Task: Select require new posts to be reviewed by admins in group.
Action: Mouse moved to (568, 75)
Screenshot: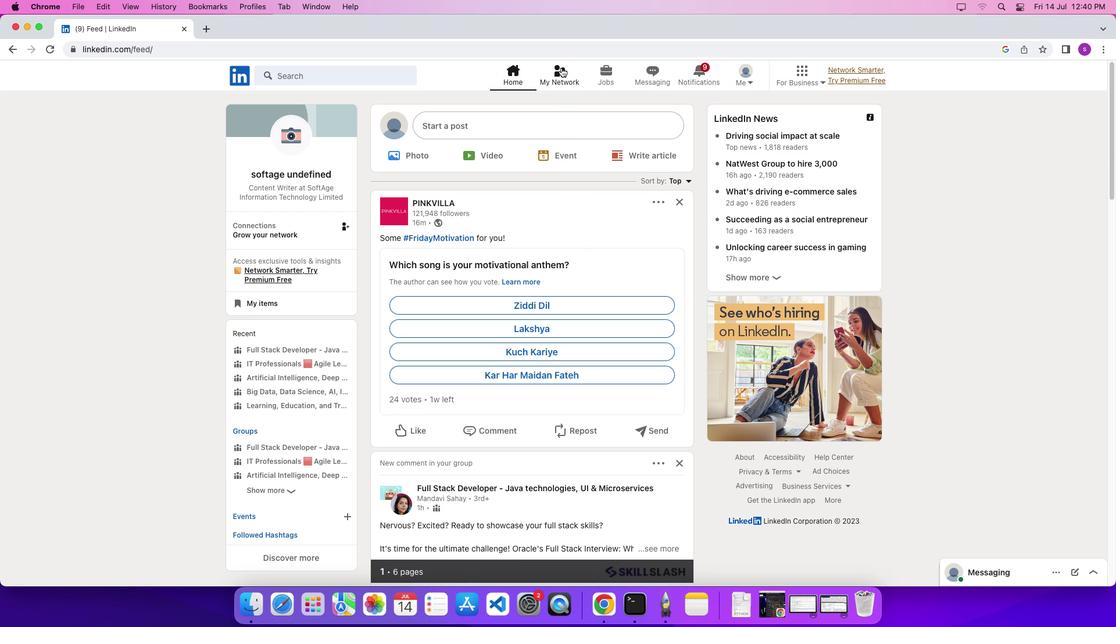 
Action: Mouse pressed left at (568, 75)
Screenshot: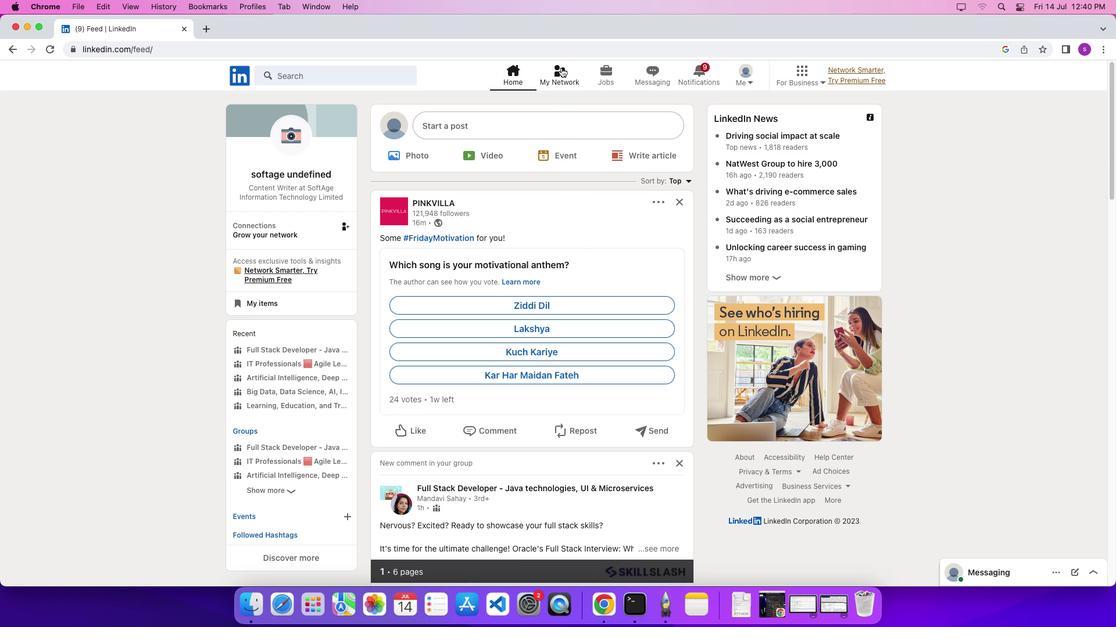 
Action: Mouse pressed left at (568, 75)
Screenshot: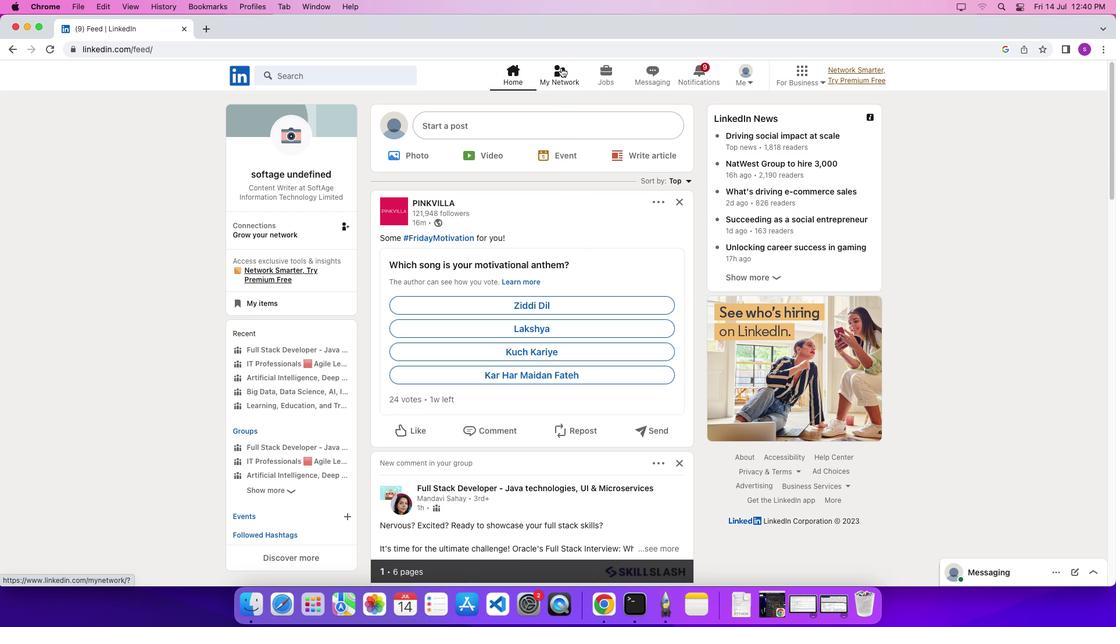 
Action: Mouse moved to (344, 212)
Screenshot: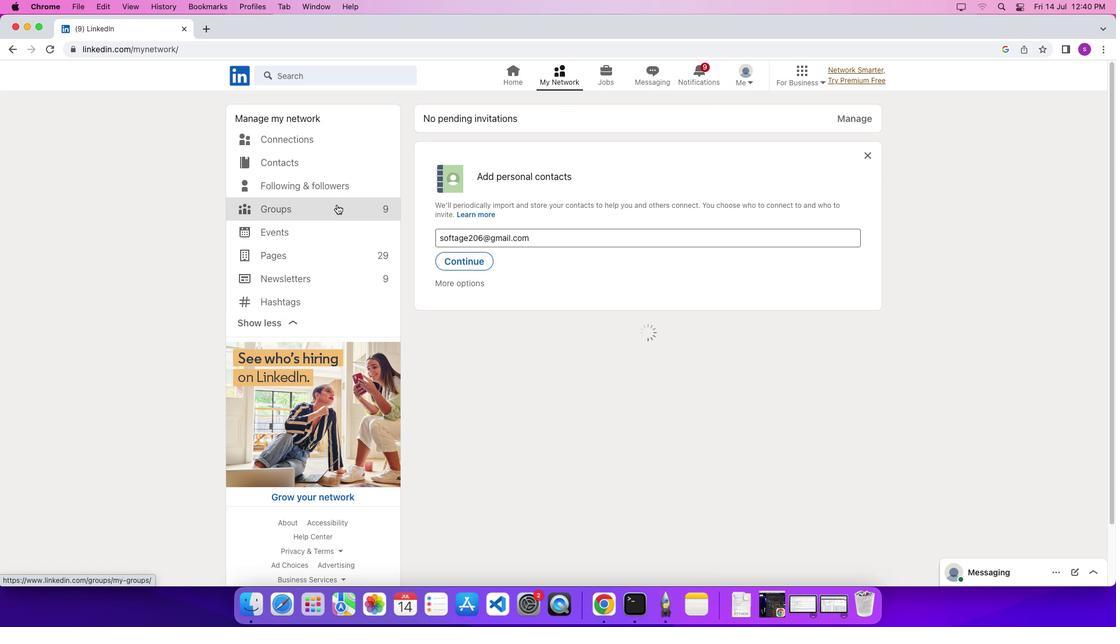 
Action: Mouse pressed left at (344, 212)
Screenshot: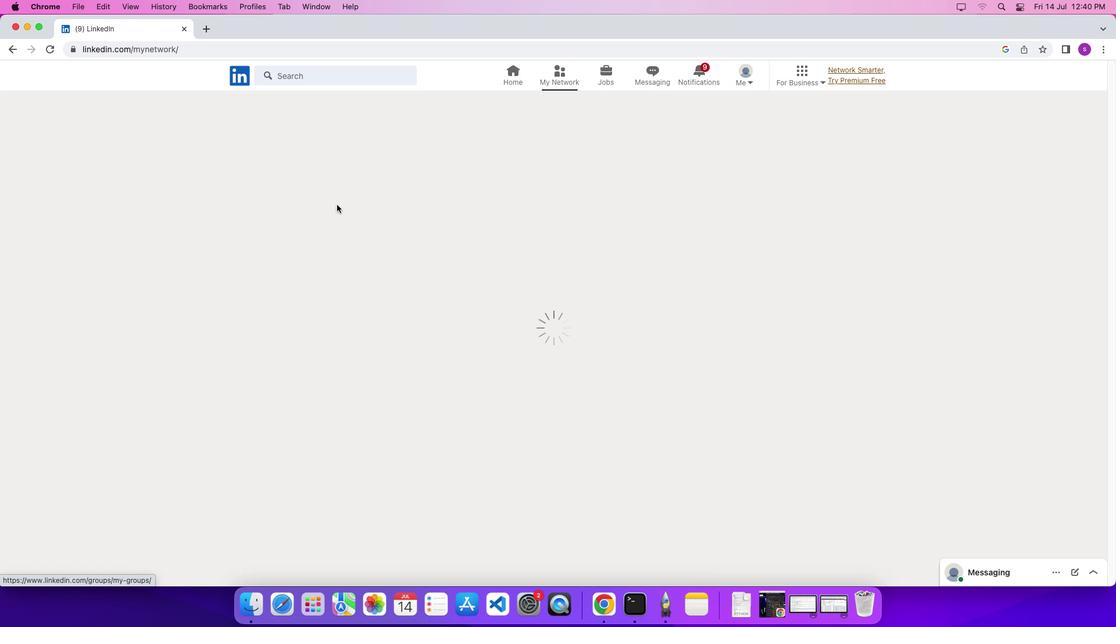 
Action: Mouse moved to (630, 126)
Screenshot: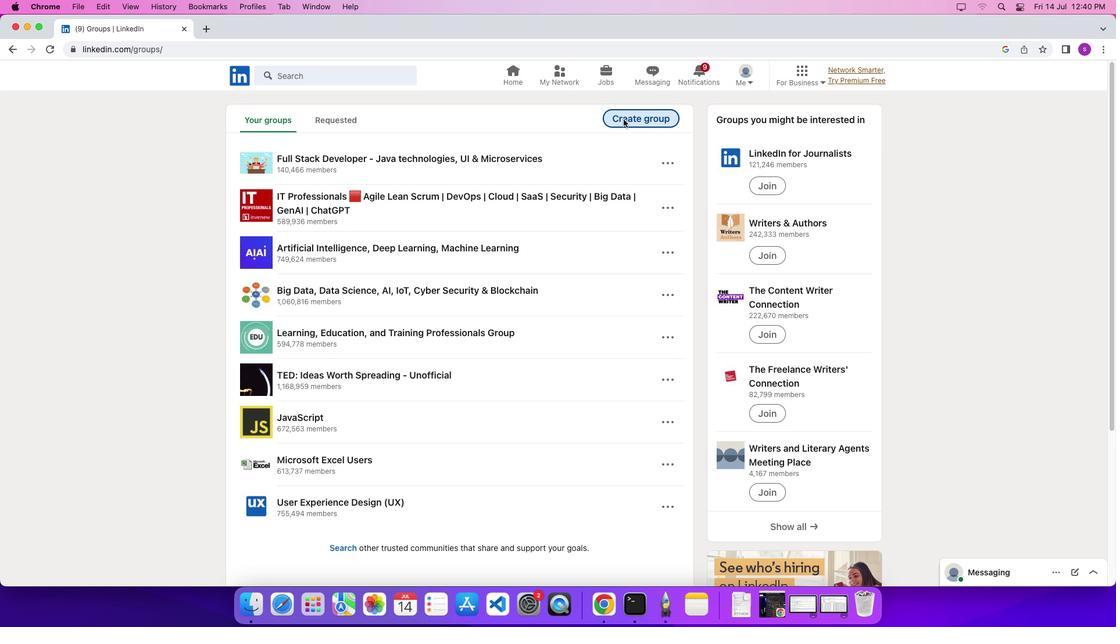 
Action: Mouse pressed left at (630, 126)
Screenshot: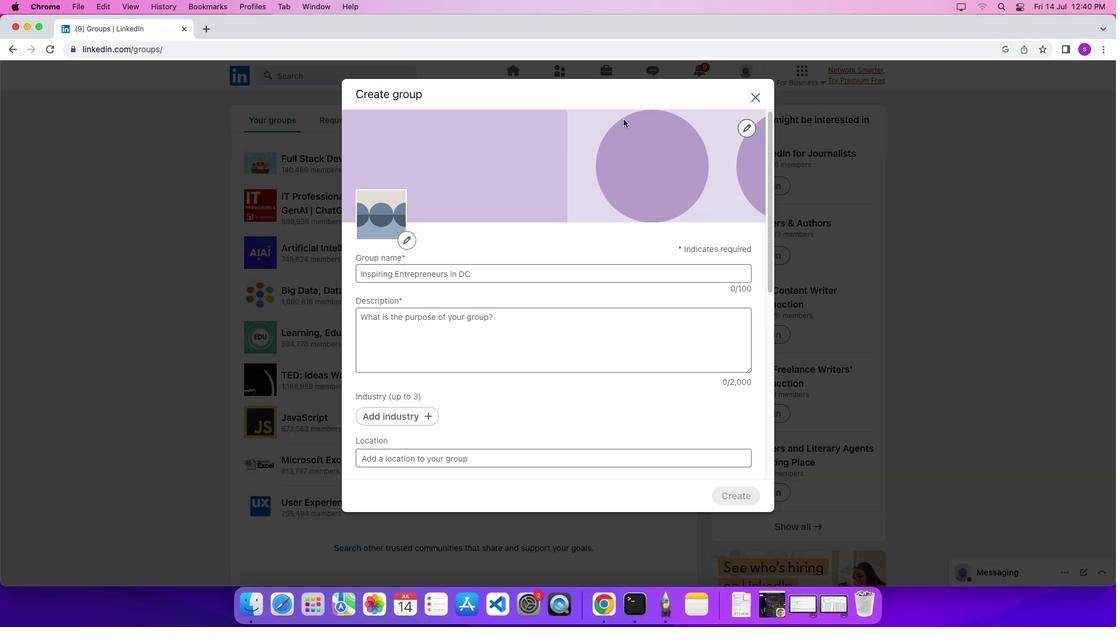 
Action: Mouse moved to (586, 331)
Screenshot: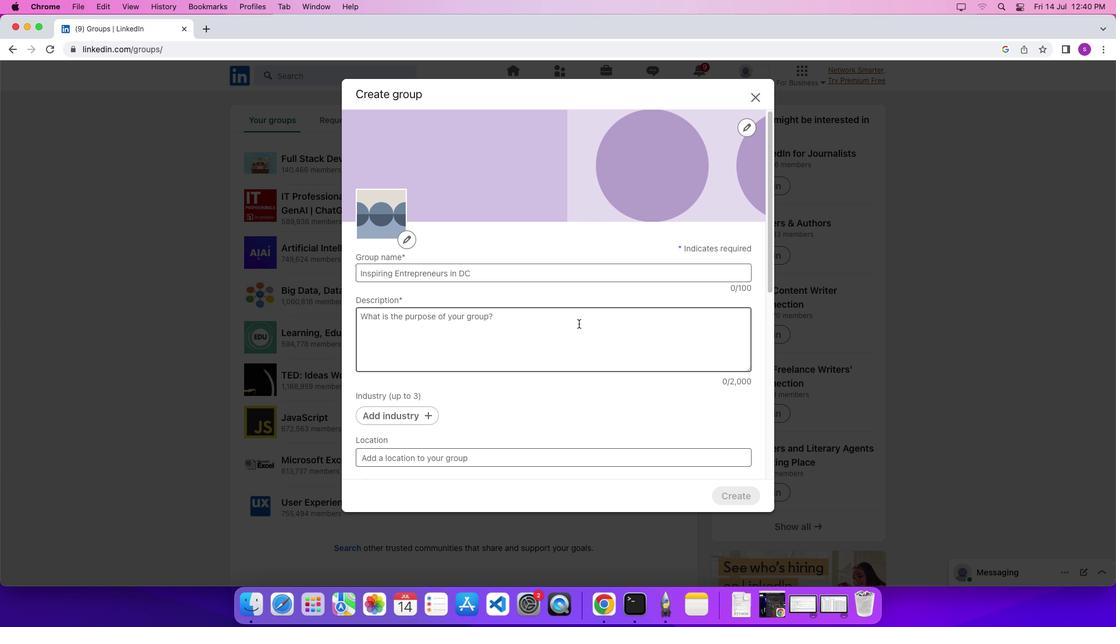 
Action: Mouse scrolled (586, 331) with delta (7, 6)
Screenshot: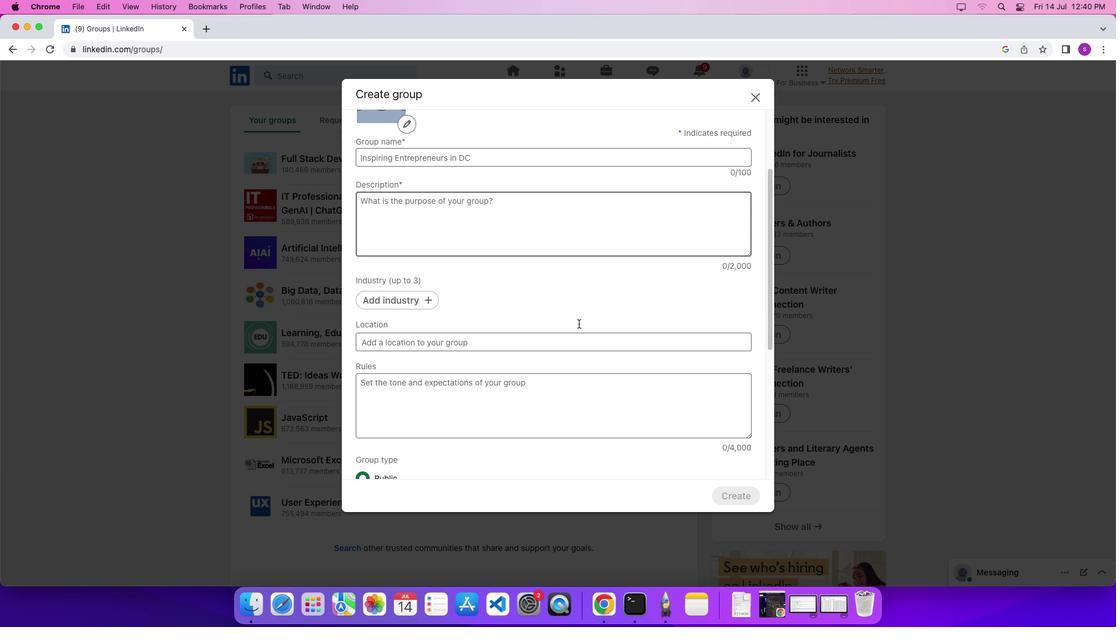 
Action: Mouse scrolled (586, 331) with delta (7, 6)
Screenshot: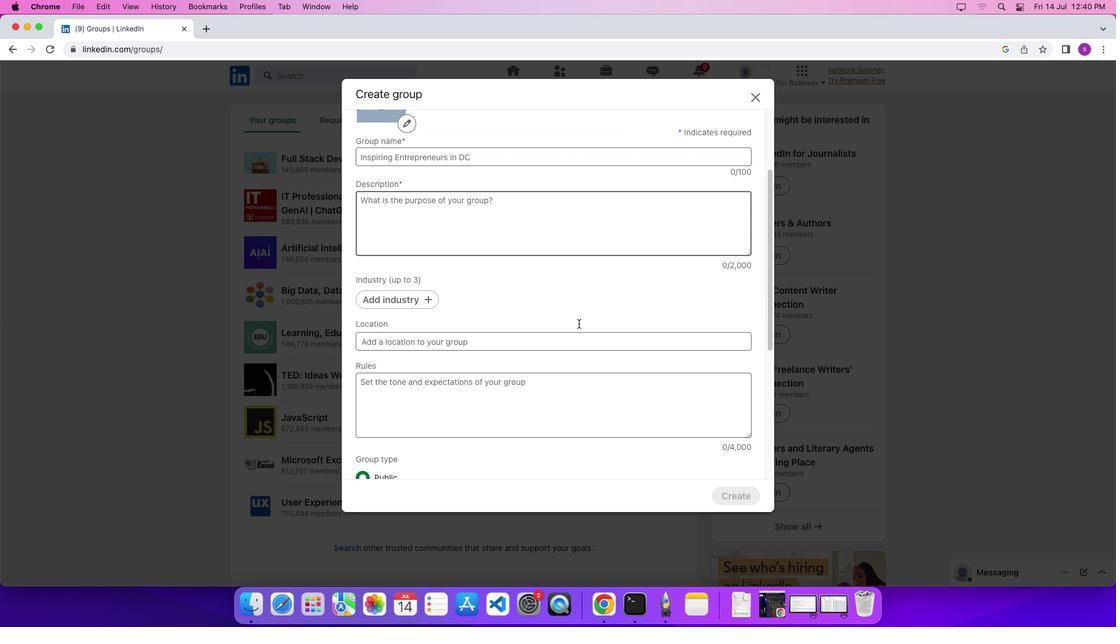 
Action: Mouse scrolled (586, 331) with delta (7, 5)
Screenshot: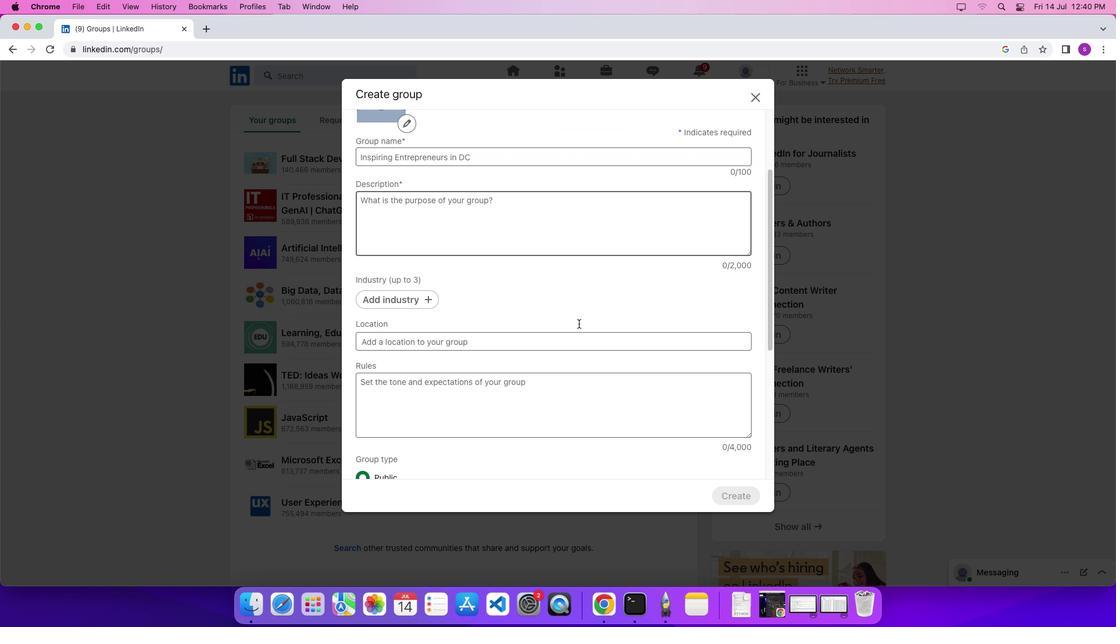 
Action: Mouse scrolled (586, 331) with delta (7, 6)
Screenshot: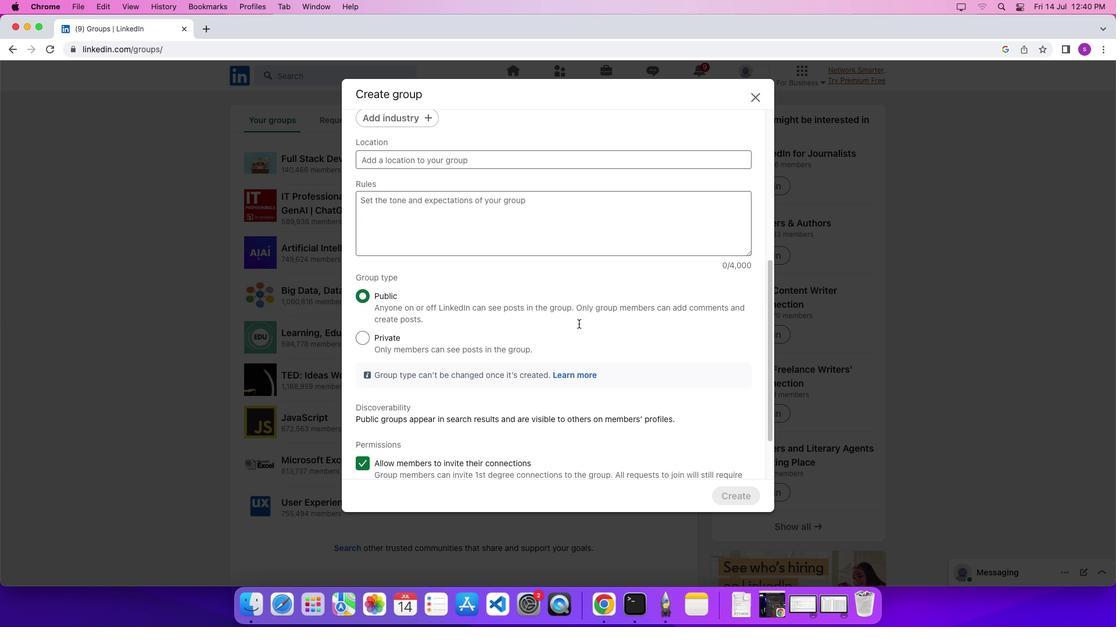 
Action: Mouse scrolled (586, 331) with delta (7, 6)
Screenshot: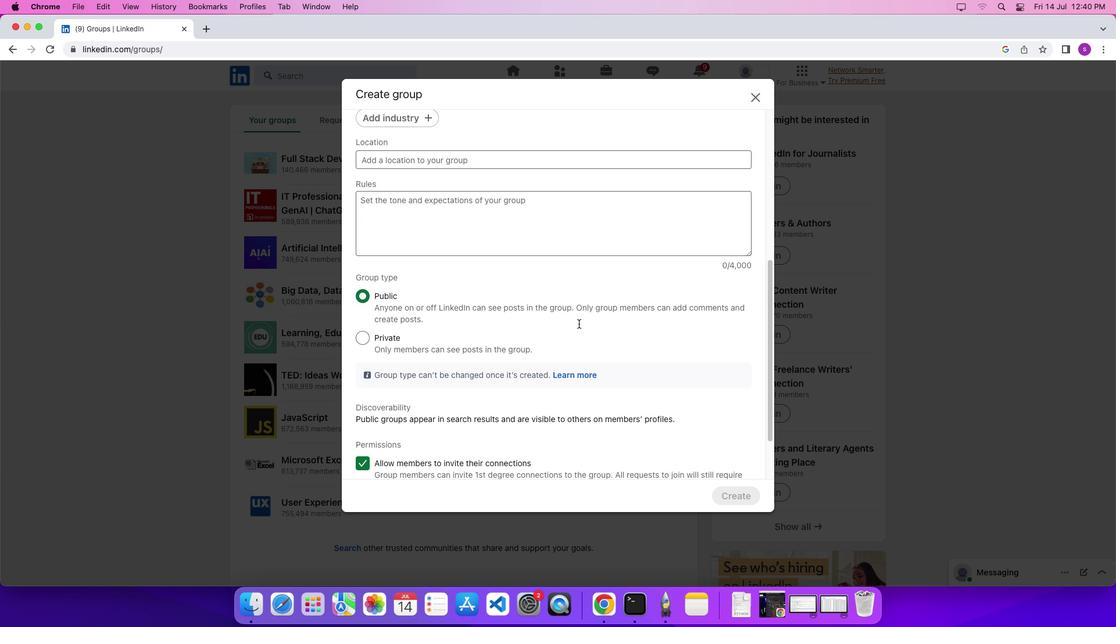 
Action: Mouse scrolled (586, 331) with delta (7, 4)
Screenshot: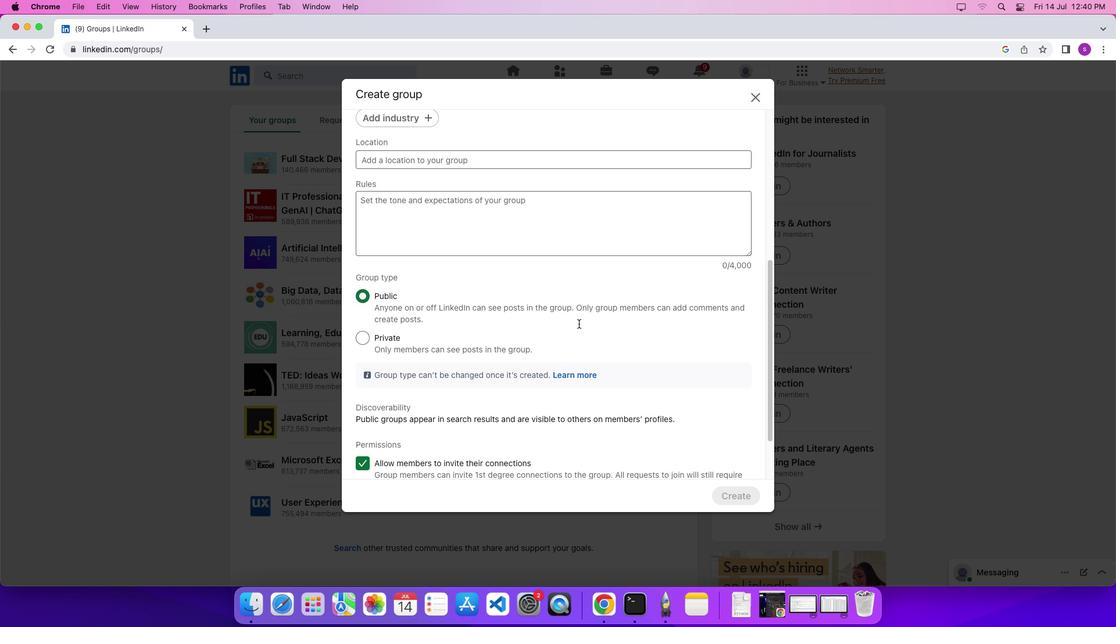 
Action: Mouse scrolled (586, 331) with delta (7, 6)
Screenshot: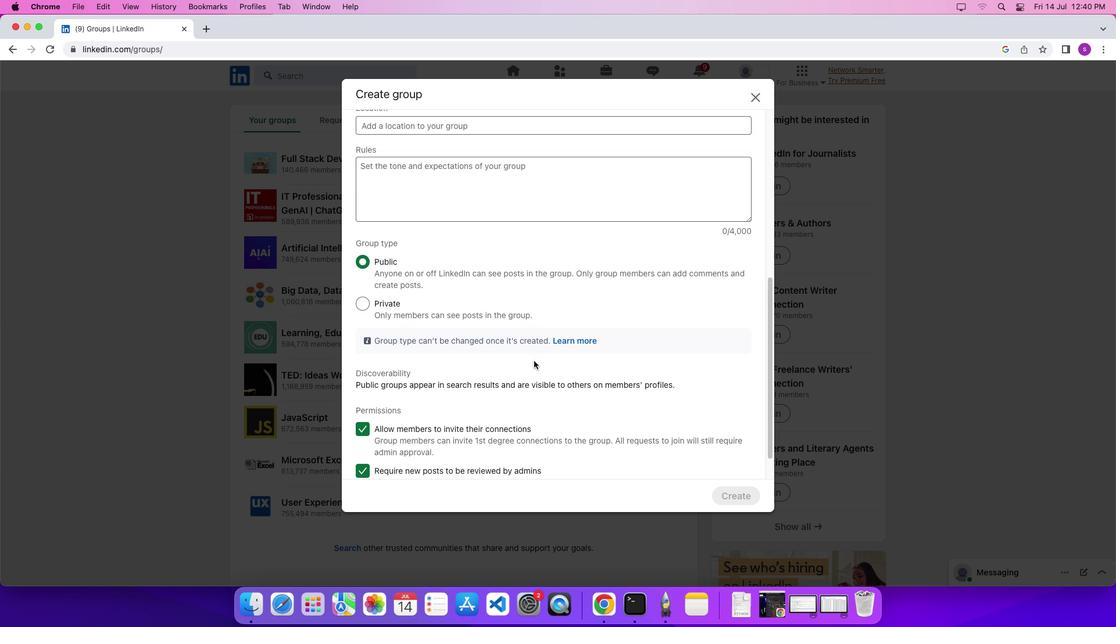 
Action: Mouse scrolled (586, 331) with delta (7, 6)
Screenshot: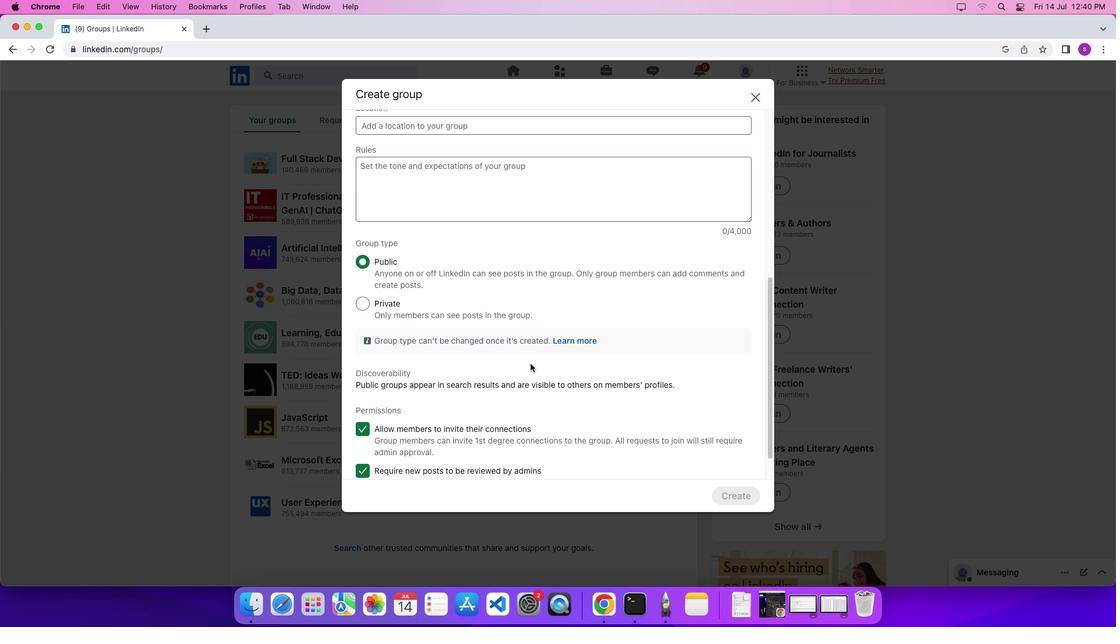
Action: Mouse moved to (516, 389)
Screenshot: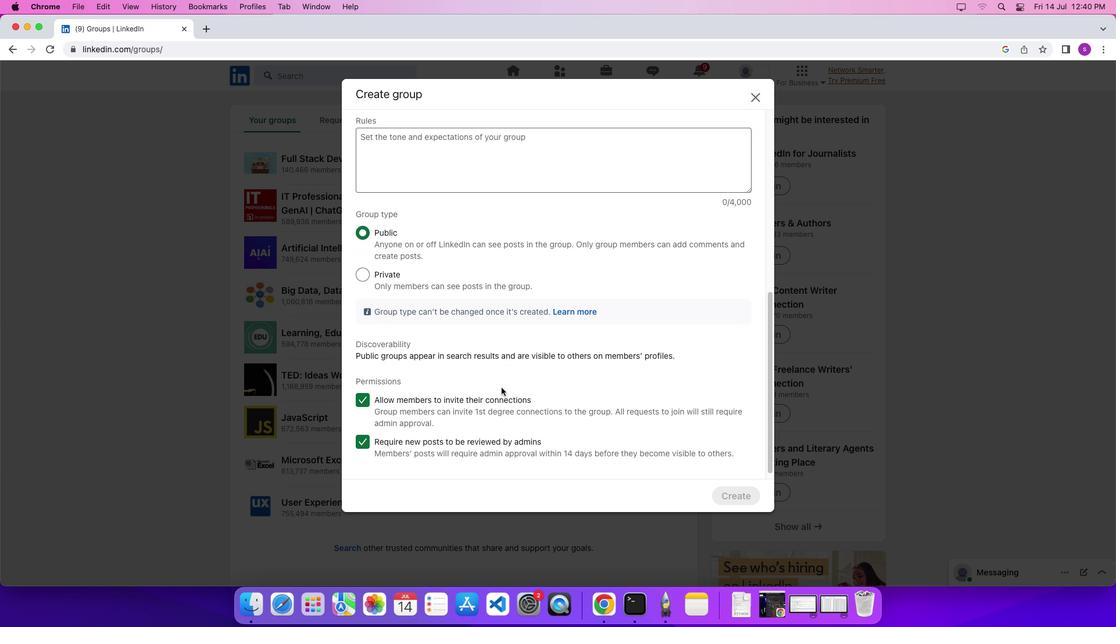
Action: Mouse scrolled (516, 389) with delta (7, 6)
Screenshot: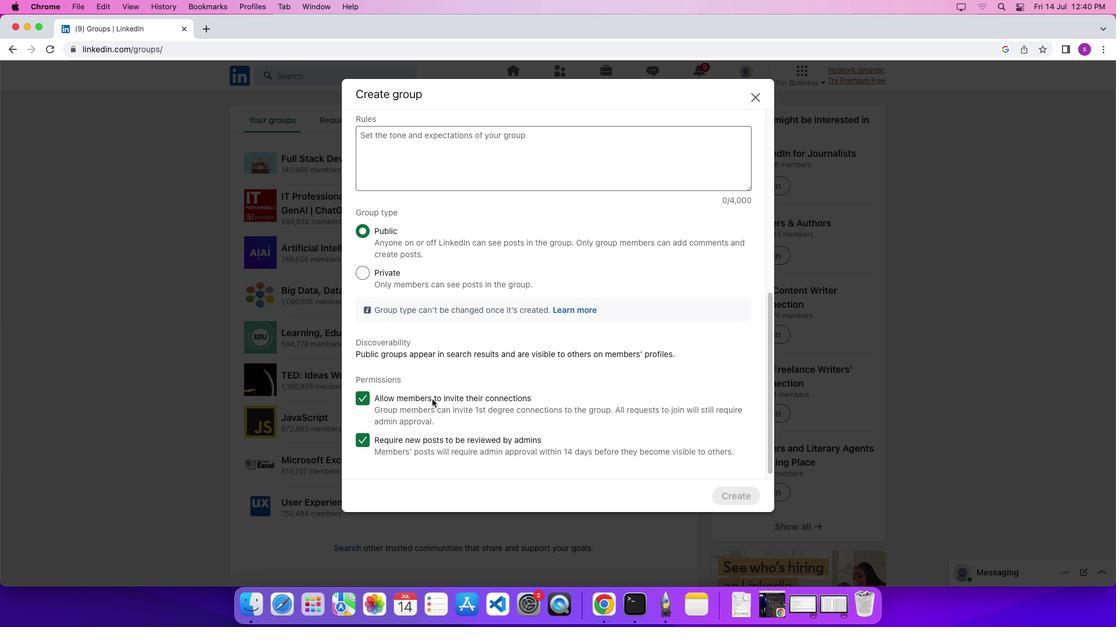 
Action: Mouse scrolled (516, 389) with delta (7, 6)
Screenshot: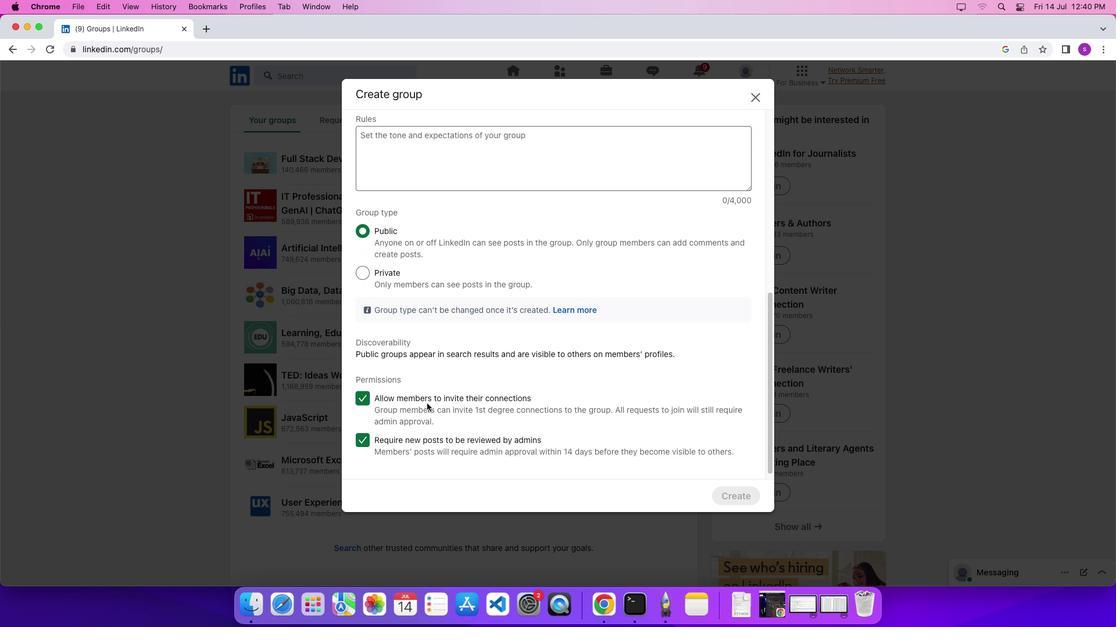 
Action: Mouse moved to (367, 450)
Screenshot: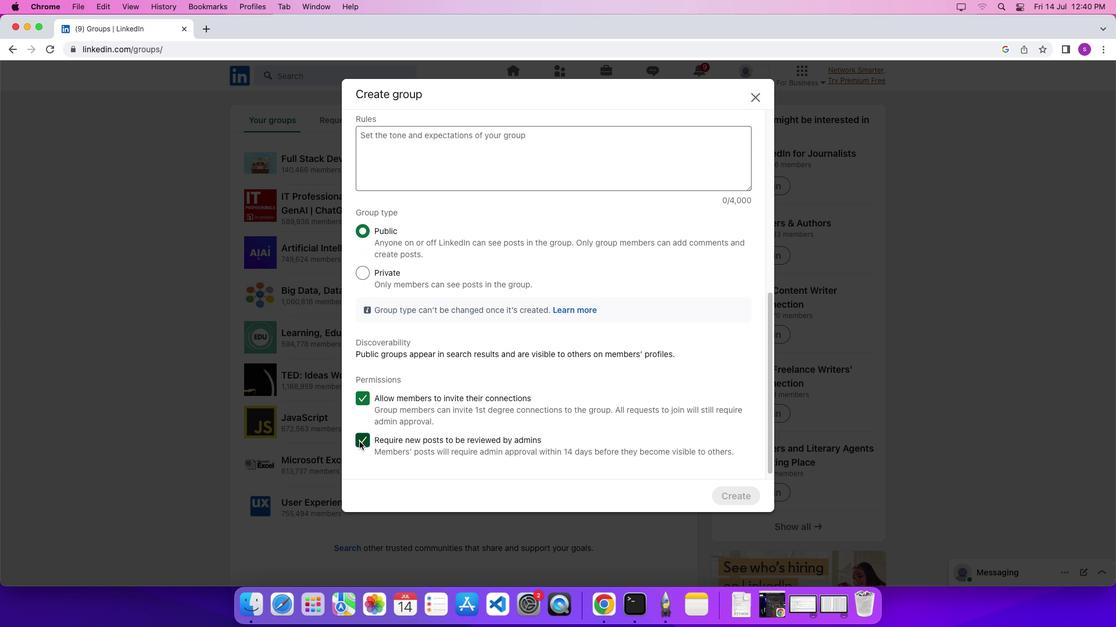 
Action: Mouse pressed left at (367, 450)
Screenshot: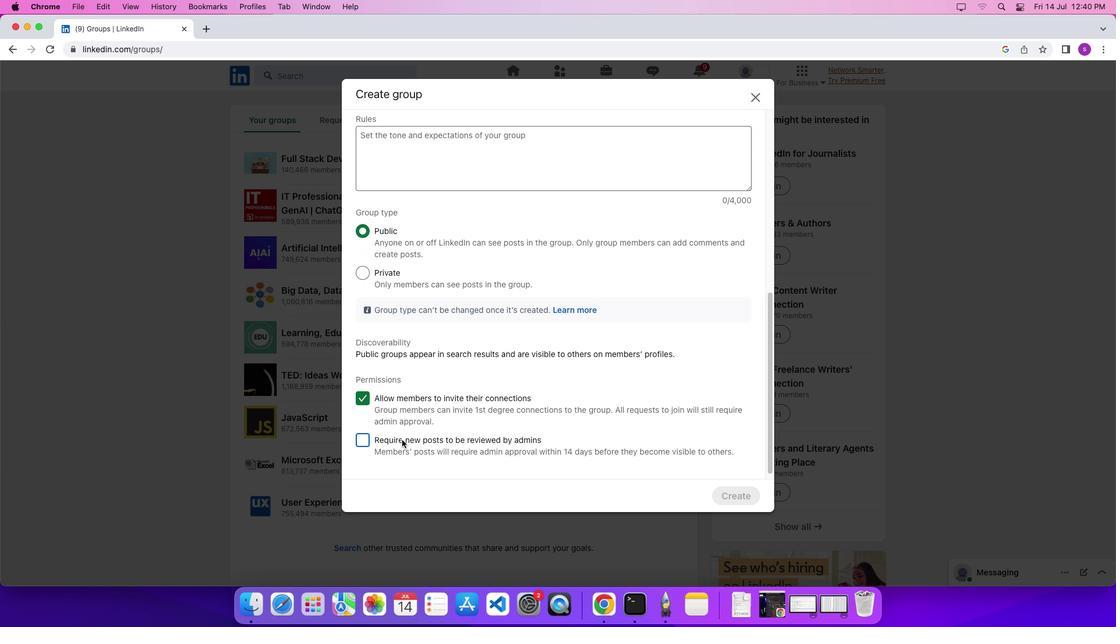 
Action: Mouse moved to (412, 448)
Screenshot: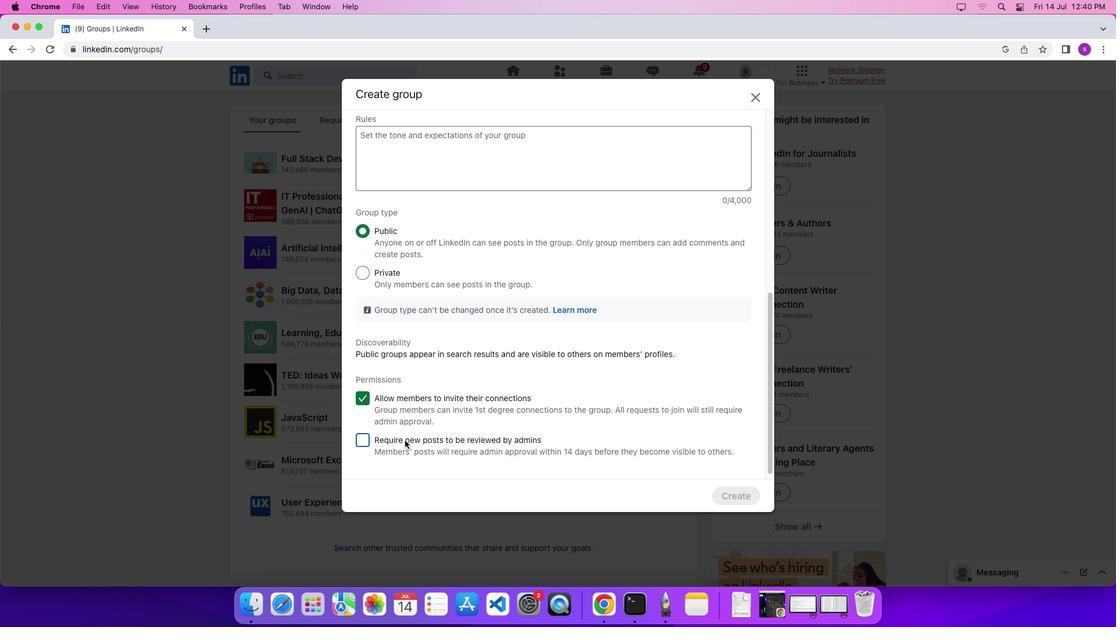 
